 Task: Specify the gender as female.
Action: Mouse moved to (757, 91)
Screenshot: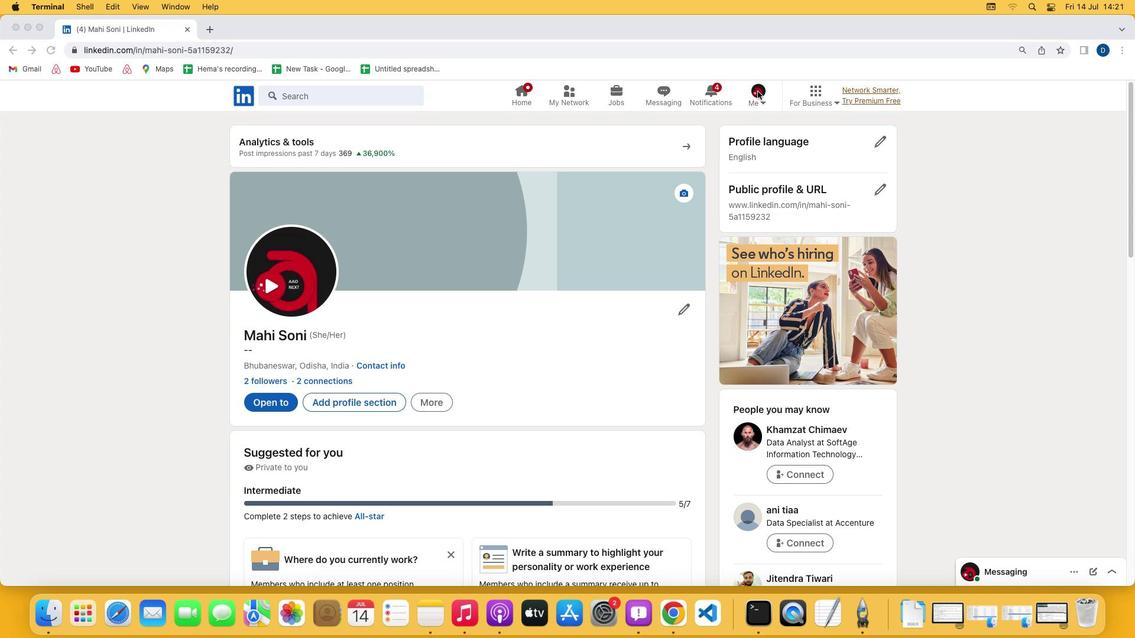 
Action: Mouse pressed left at (757, 91)
Screenshot: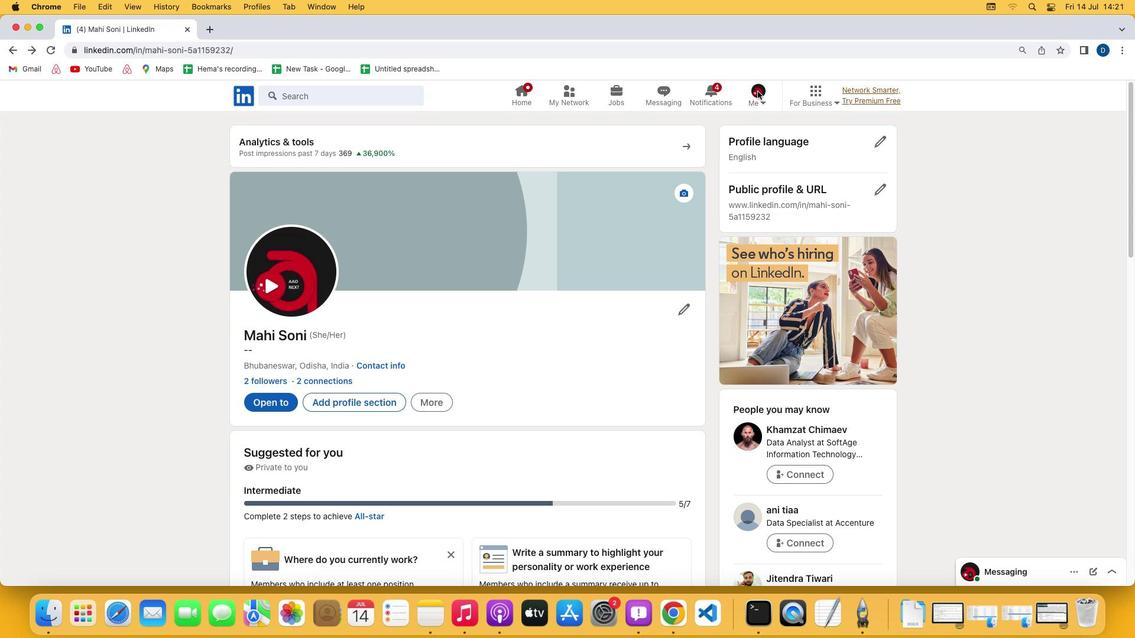 
Action: Mouse pressed left at (757, 91)
Screenshot: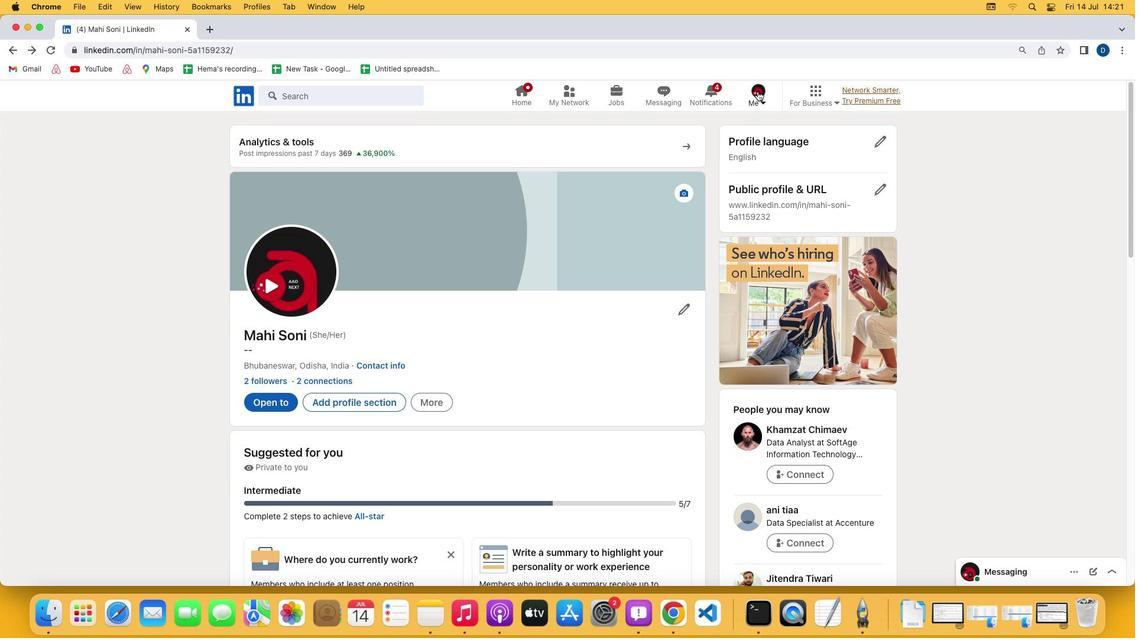 
Action: Mouse moved to (673, 227)
Screenshot: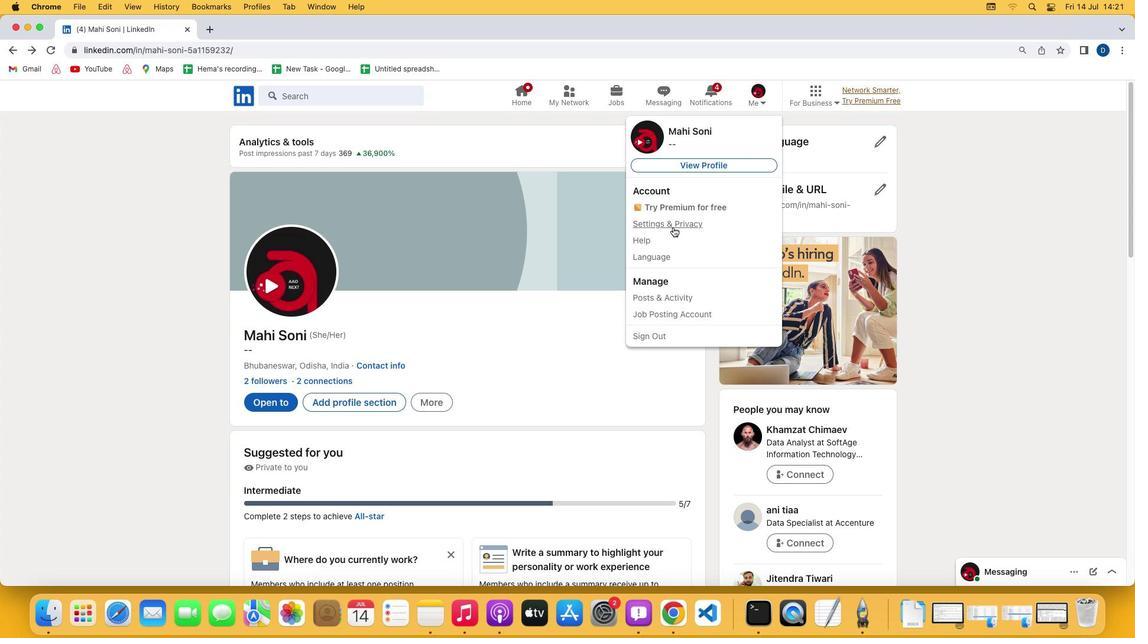 
Action: Mouse pressed left at (673, 227)
Screenshot: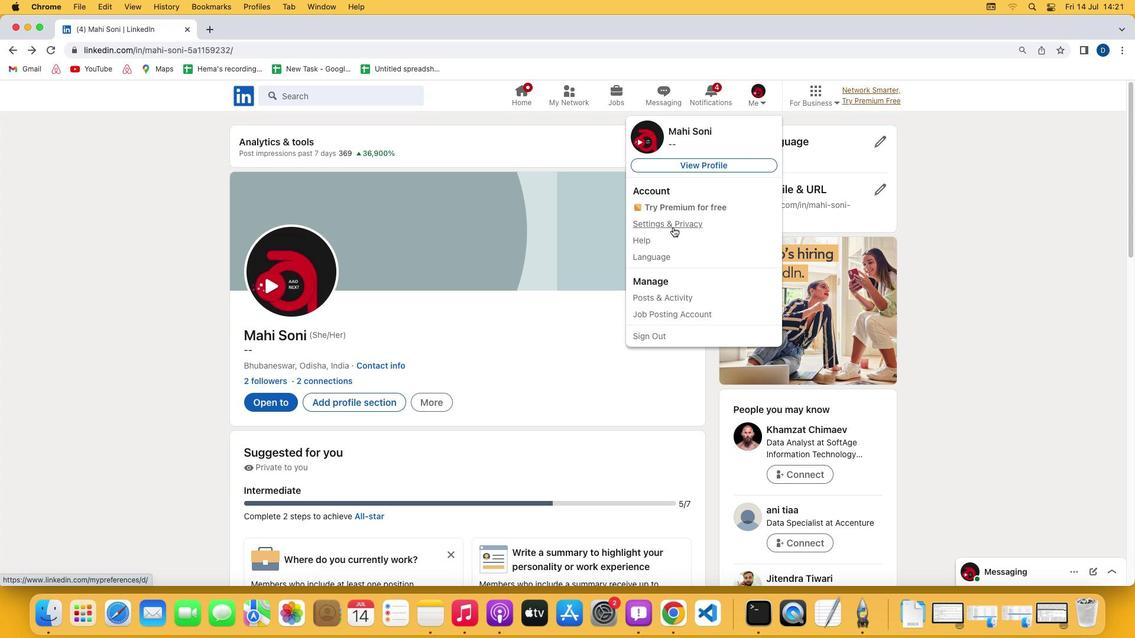 
Action: Mouse moved to (546, 194)
Screenshot: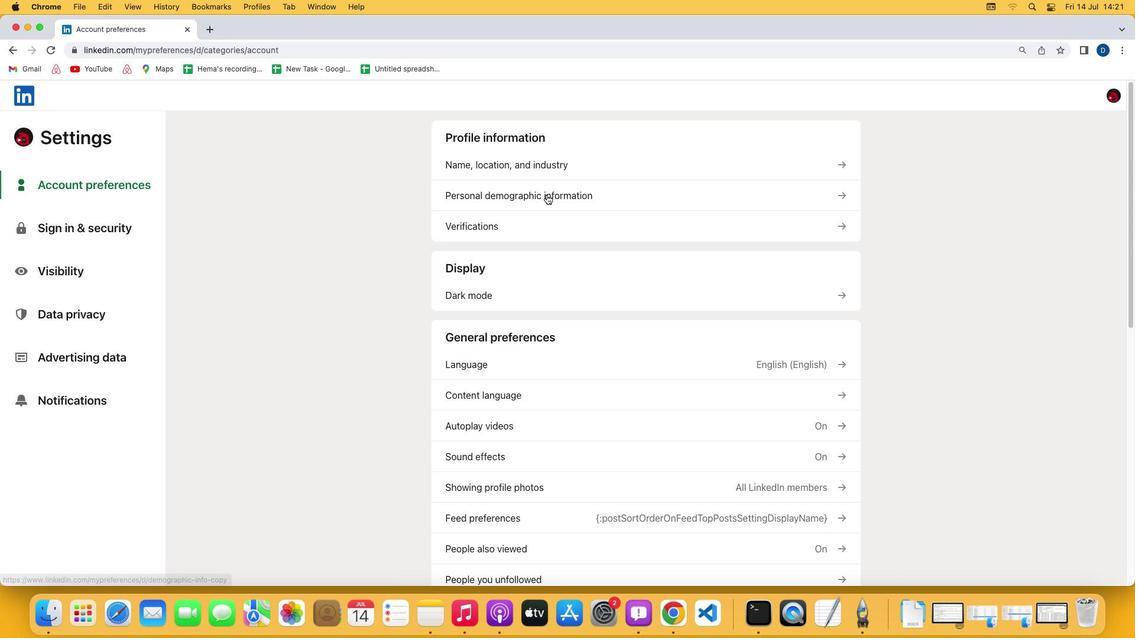 
Action: Mouse pressed left at (546, 194)
Screenshot: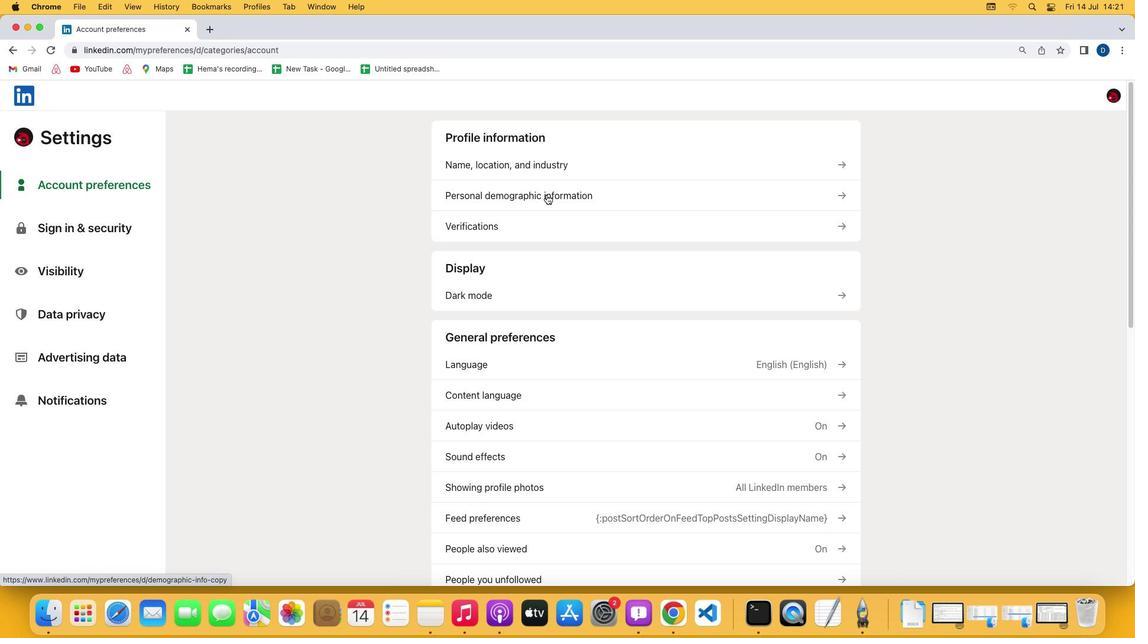 
Action: Mouse moved to (540, 300)
Screenshot: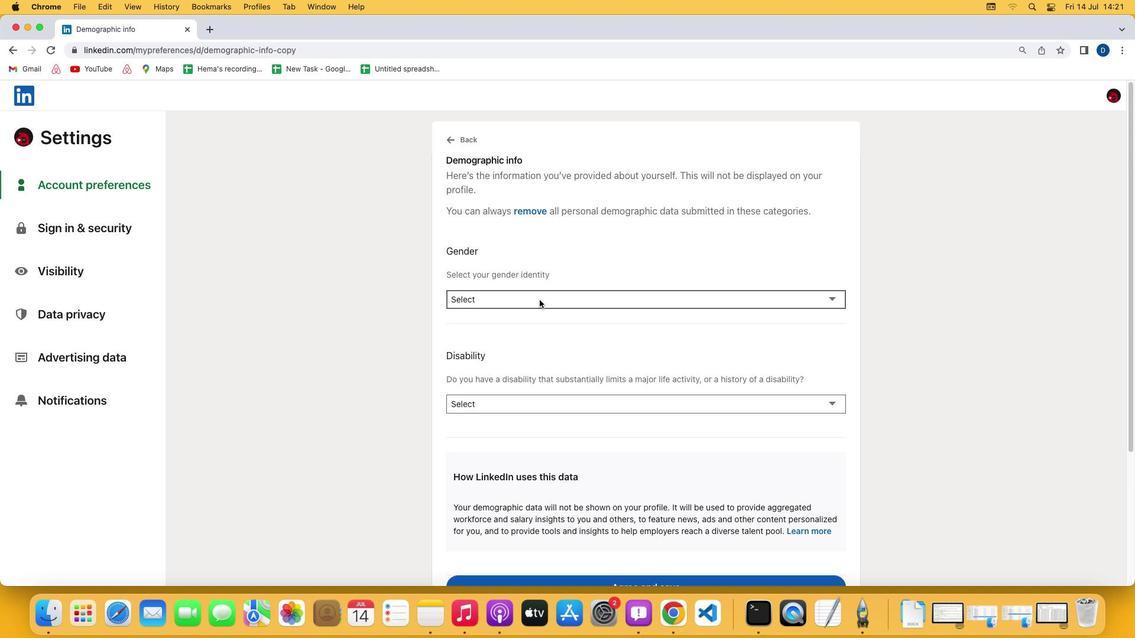
Action: Mouse pressed left at (540, 300)
Screenshot: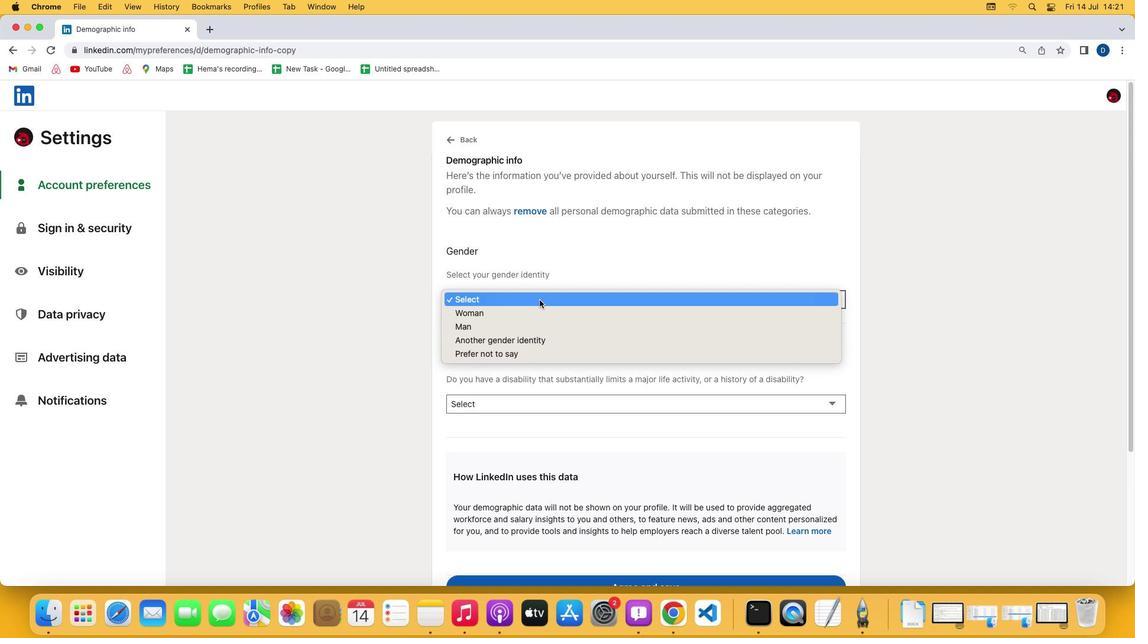 
Action: Mouse moved to (541, 312)
Screenshot: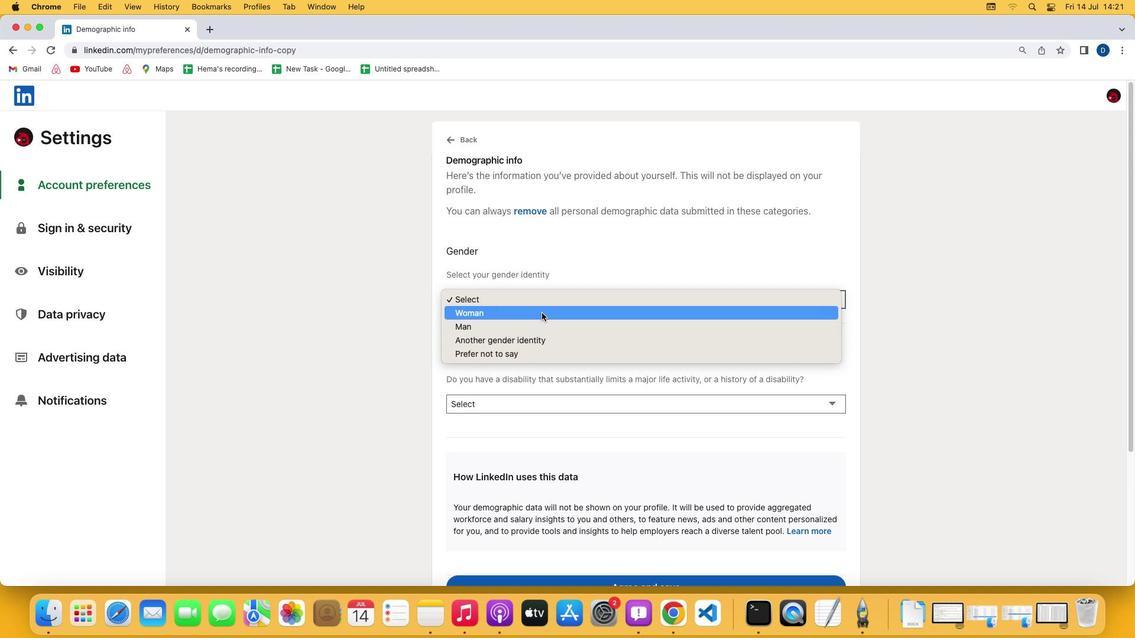 
Action: Mouse pressed left at (541, 312)
Screenshot: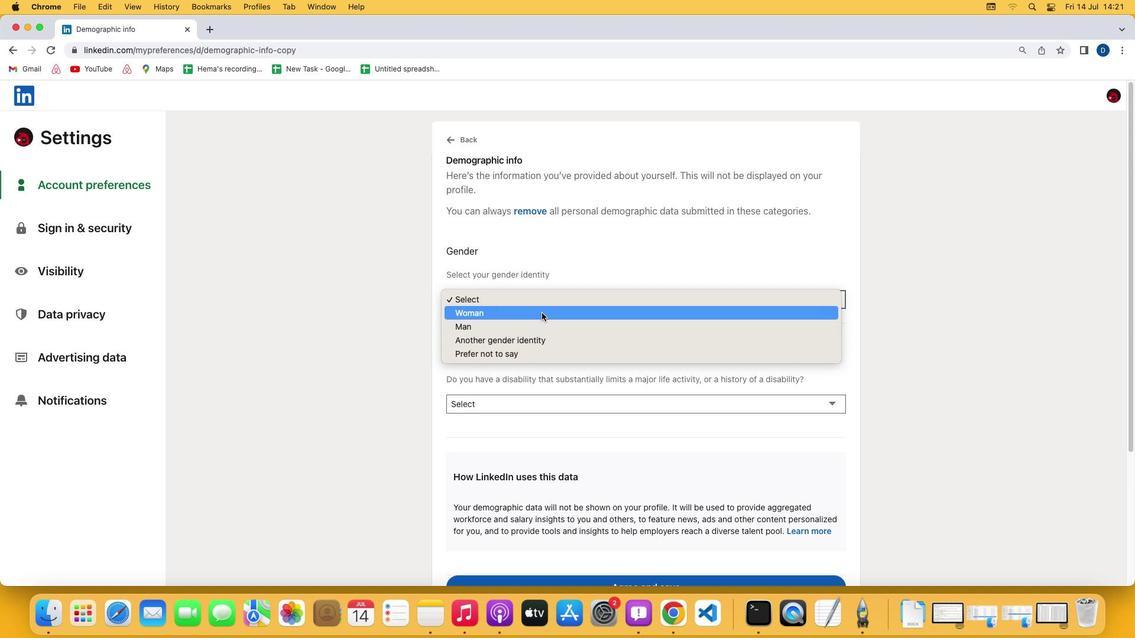 
